 Task: Make in the project CodeCraft an epic 'Virtualization Implementation'. Create in the project CodeCraft an epic 'Cybersecurity Improvements'. Add in the project CodeCraft an epic 'Business Intelligence Development'
Action: Mouse moved to (225, 62)
Screenshot: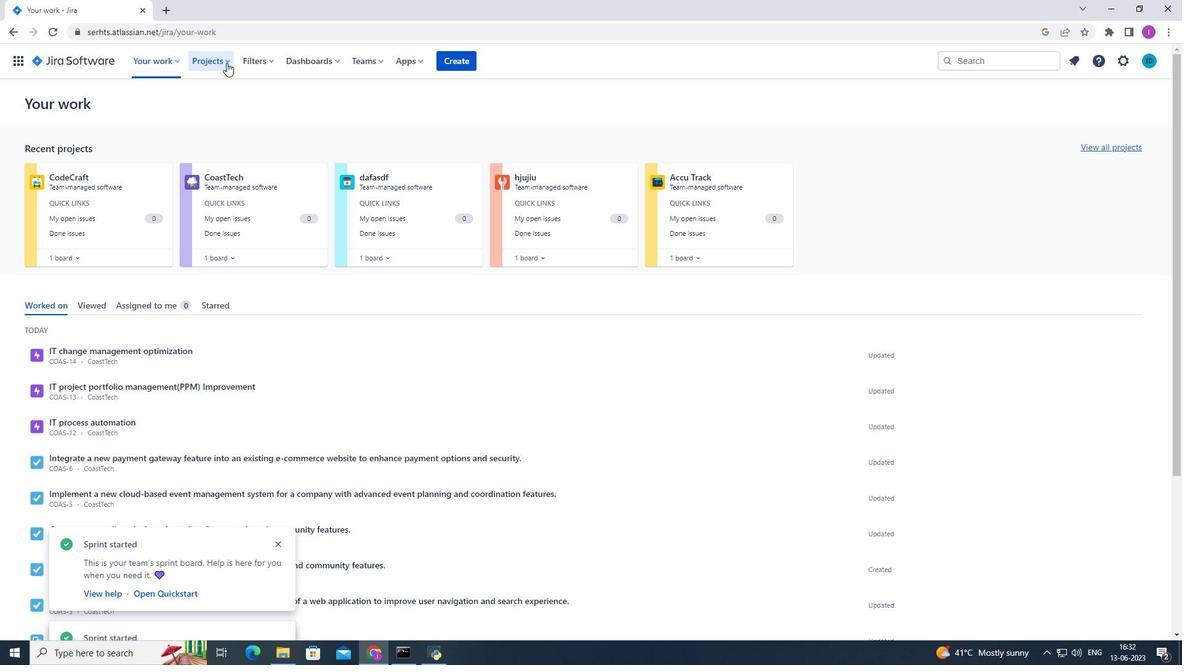 
Action: Mouse pressed left at (225, 62)
Screenshot: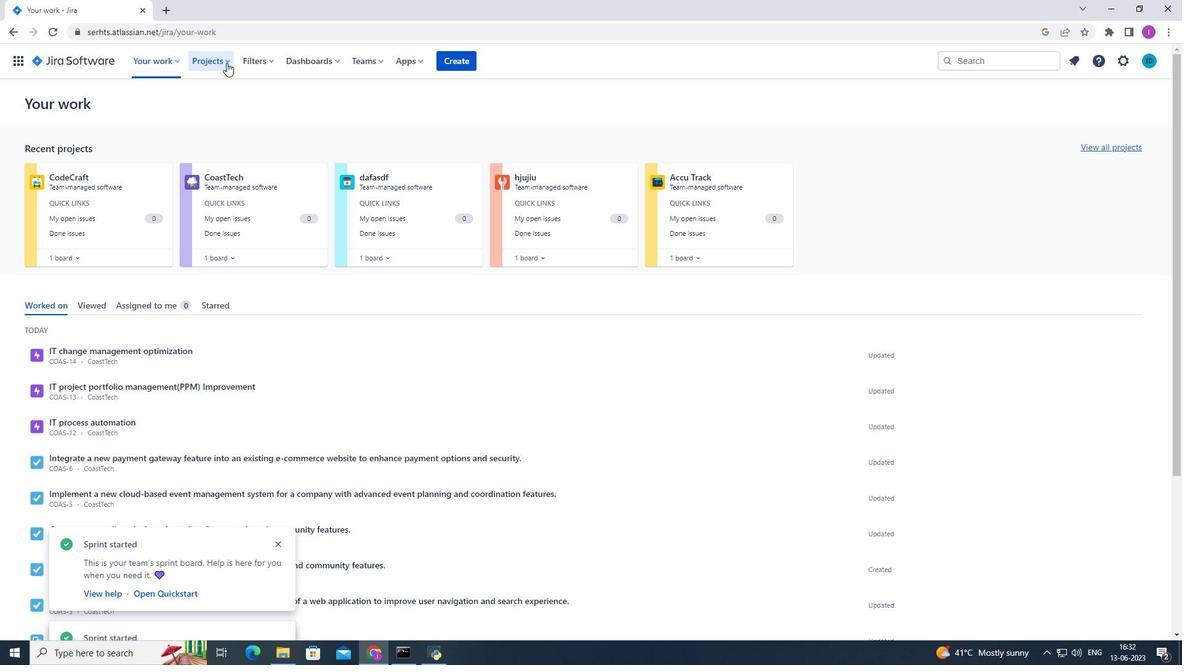 
Action: Mouse moved to (250, 113)
Screenshot: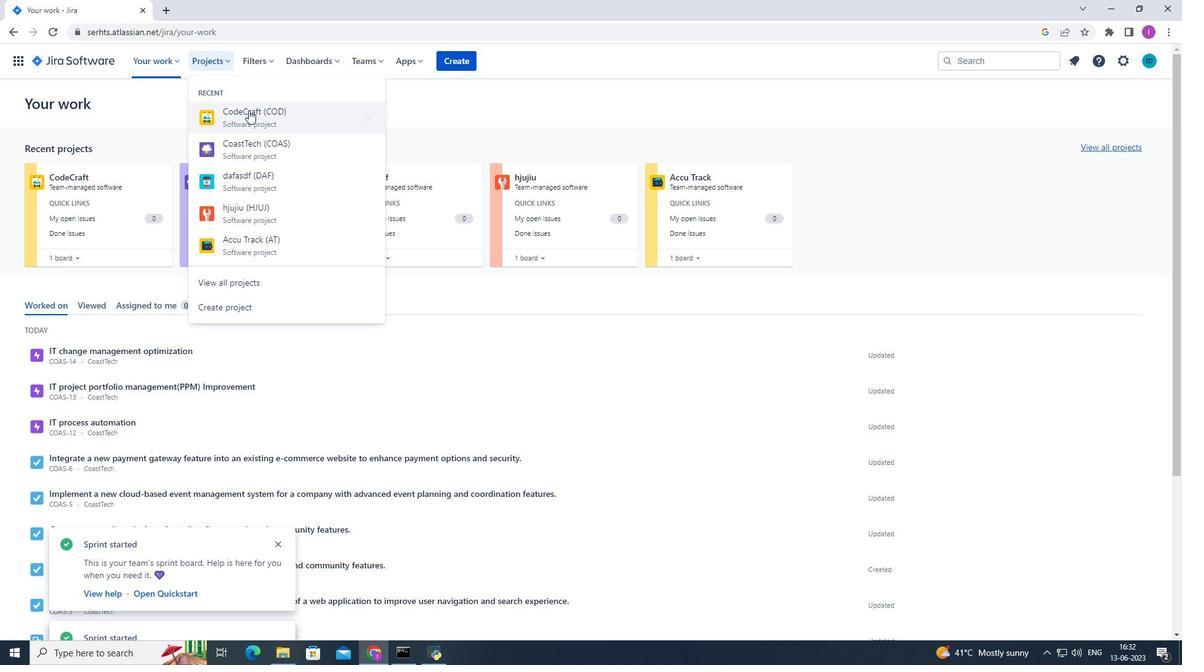 
Action: Mouse pressed left at (250, 113)
Screenshot: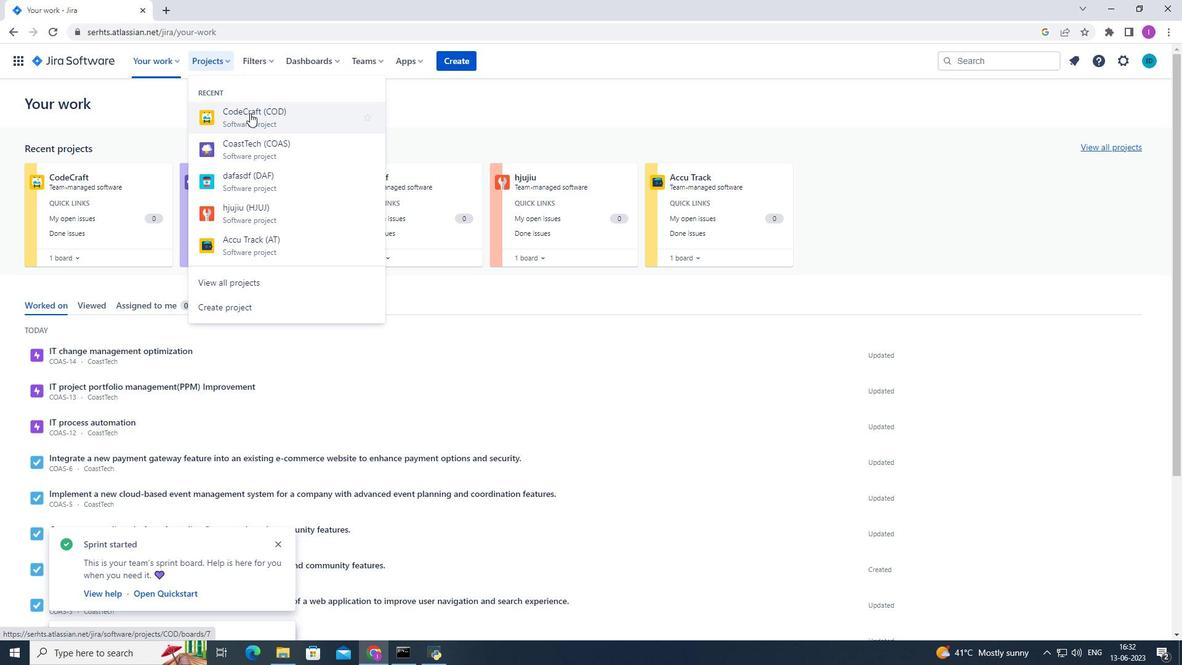 
Action: Mouse moved to (14, 30)
Screenshot: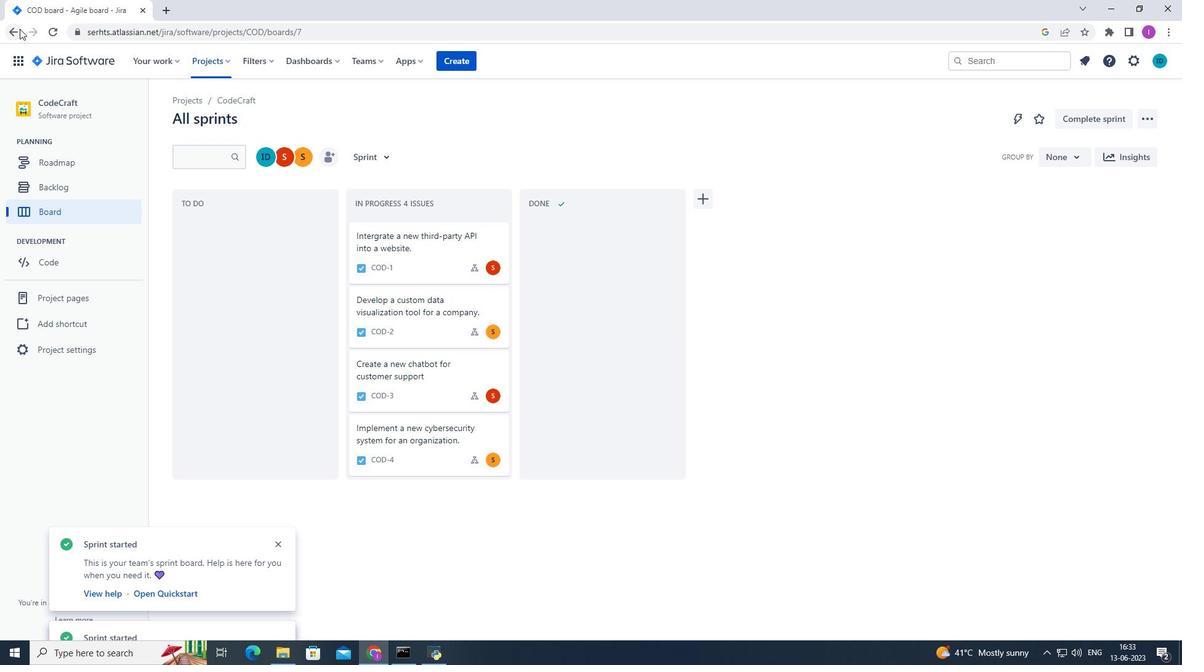
Action: Mouse pressed left at (14, 30)
Screenshot: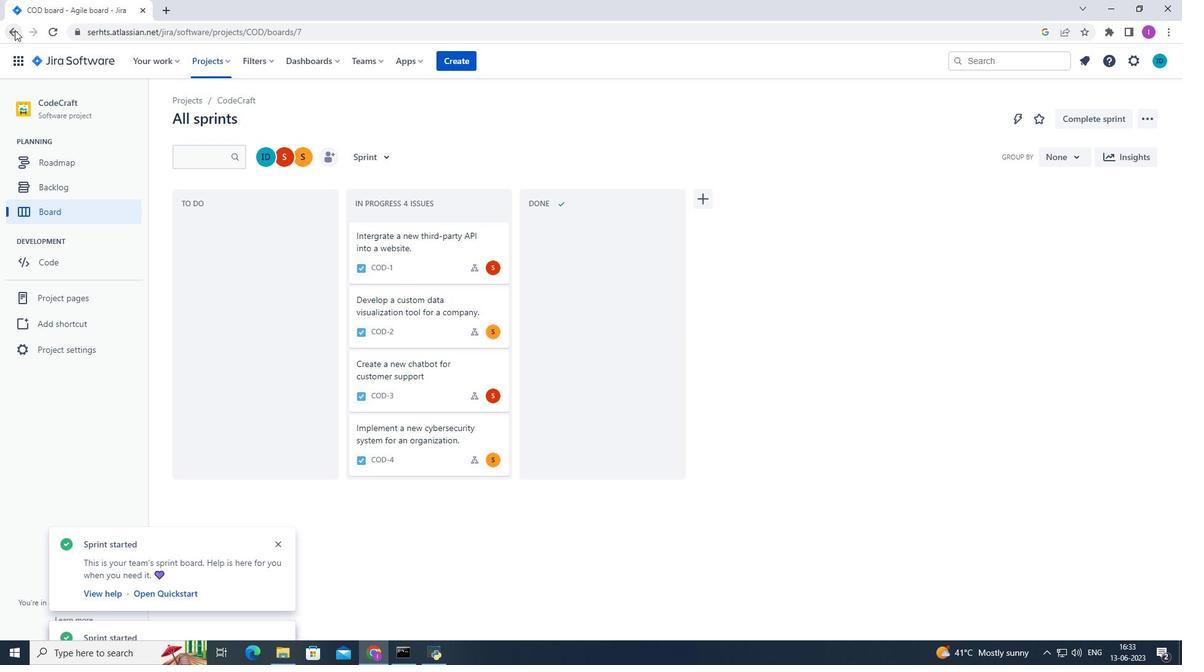 
Action: Mouse moved to (209, 64)
Screenshot: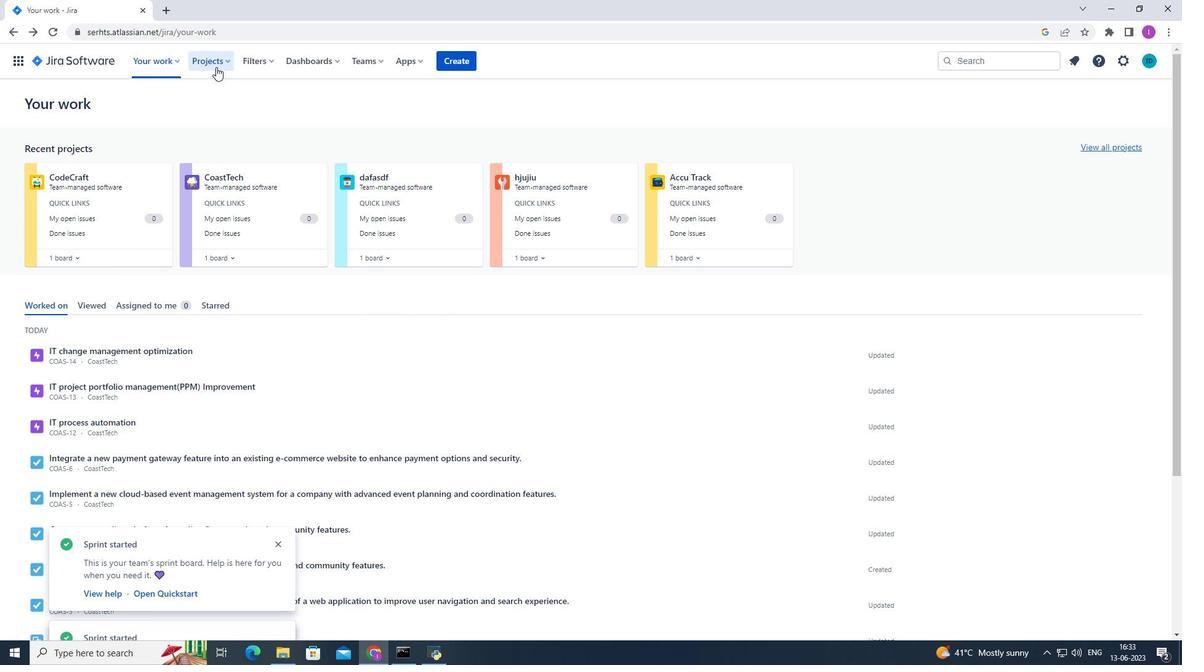 
Action: Mouse pressed left at (209, 64)
Screenshot: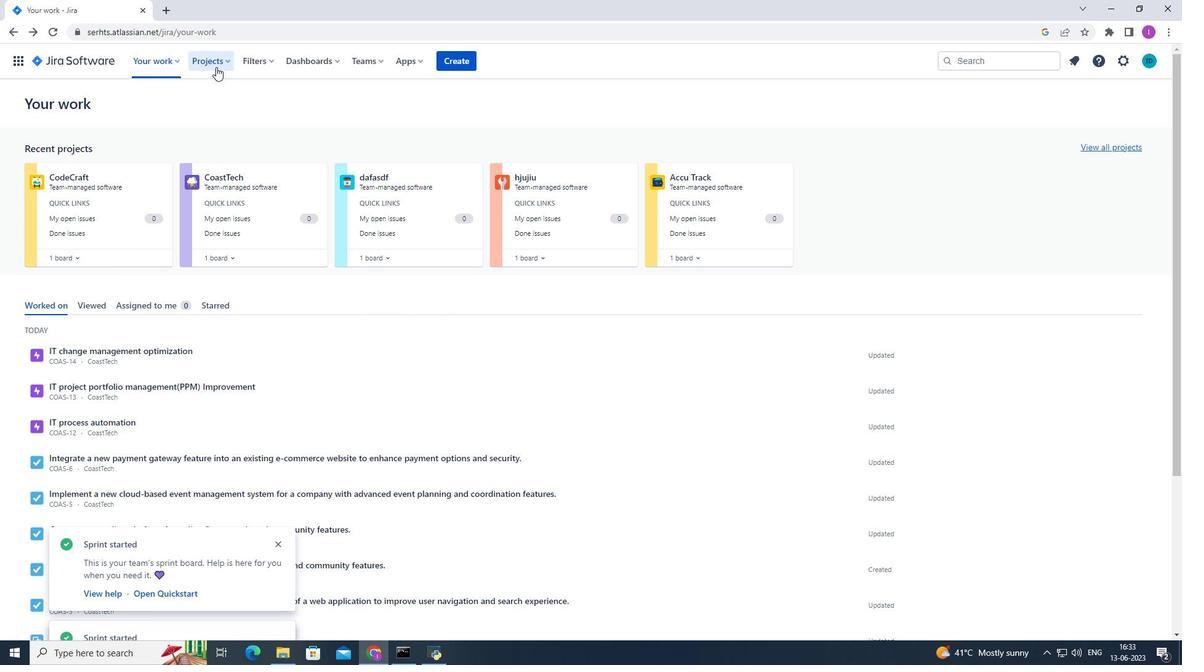
Action: Mouse moved to (261, 108)
Screenshot: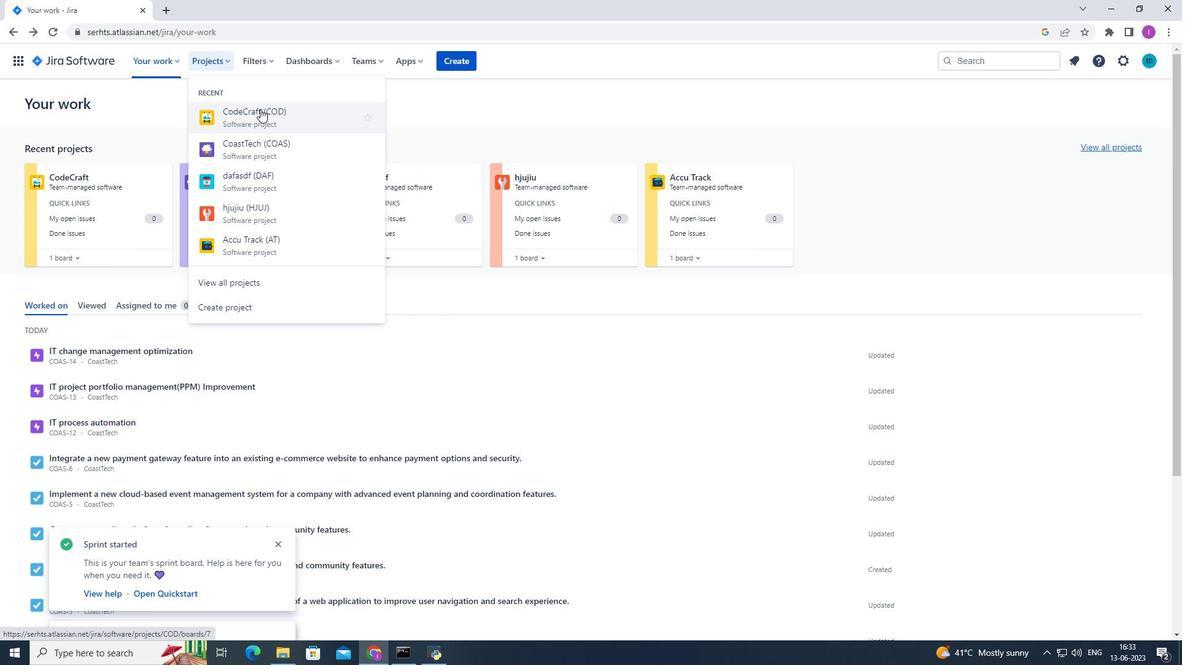 
Action: Mouse pressed left at (261, 108)
Screenshot: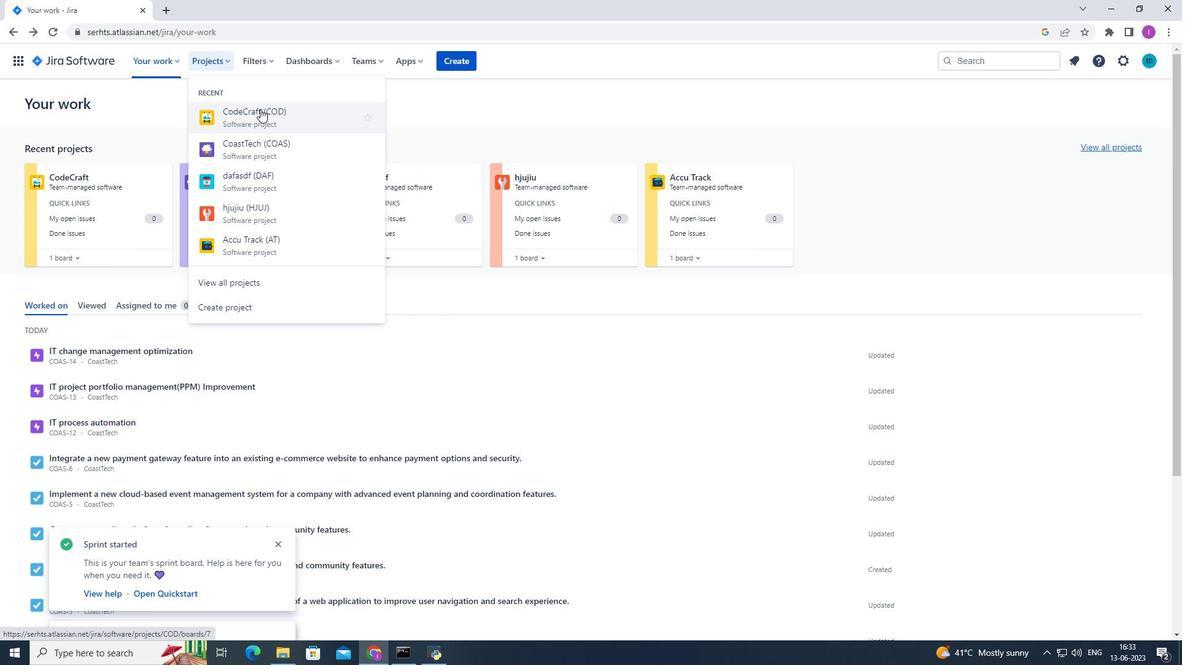 
Action: Mouse moved to (65, 184)
Screenshot: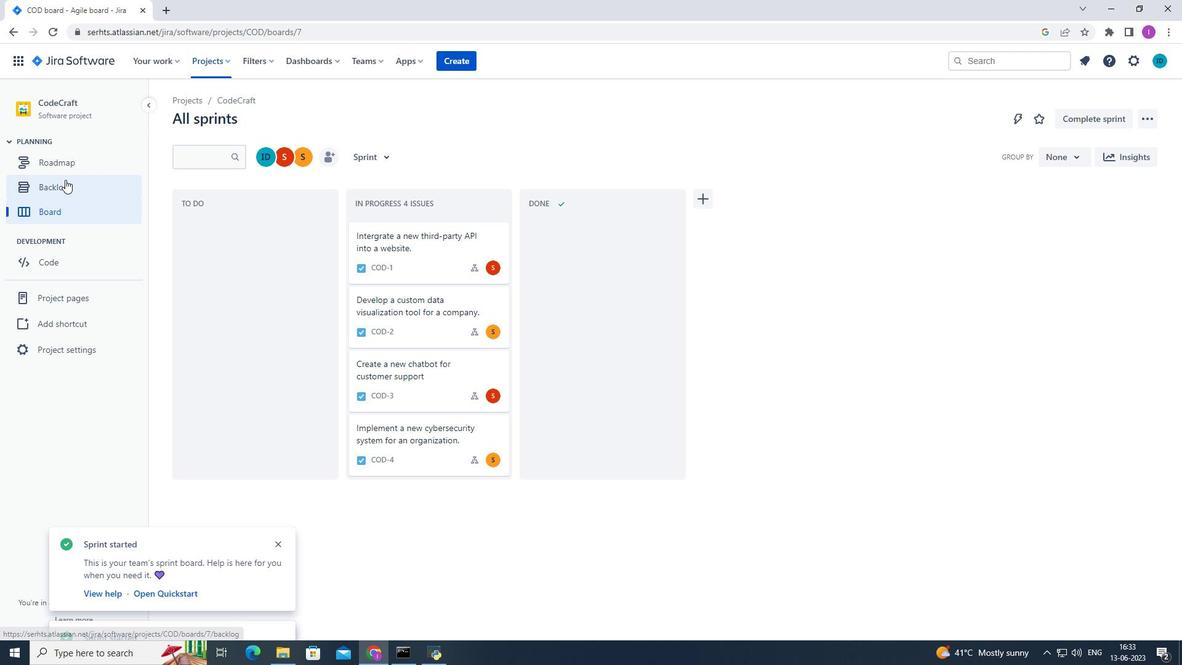 
Action: Mouse pressed left at (65, 184)
Screenshot: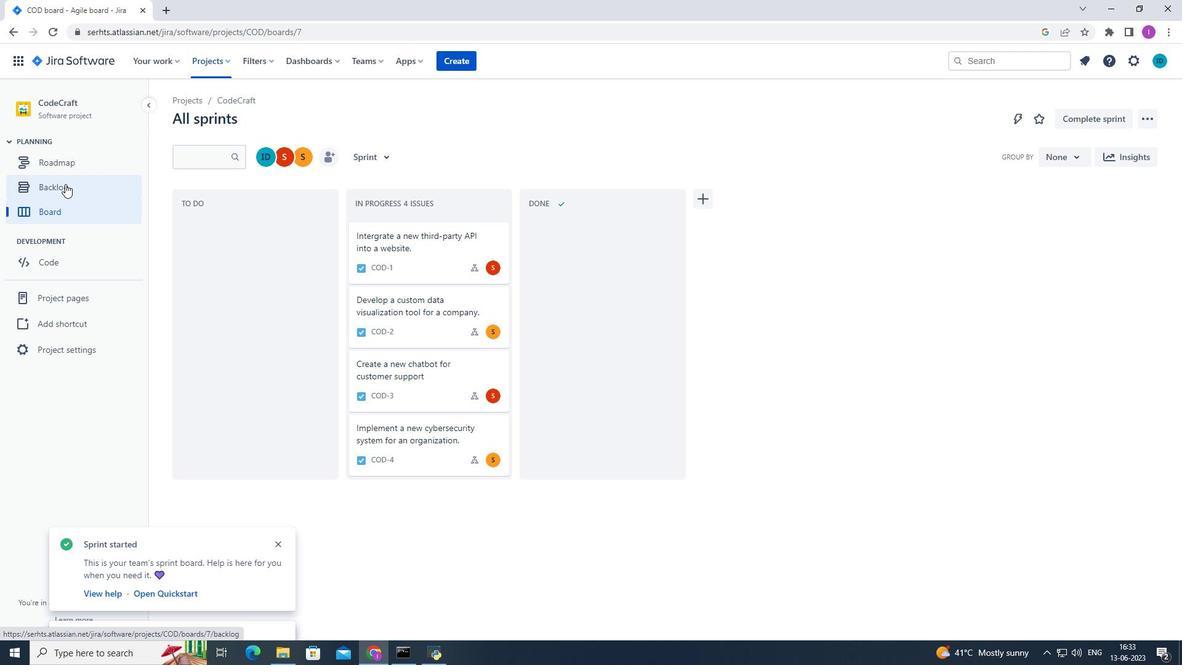 
Action: Mouse moved to (264, 423)
Screenshot: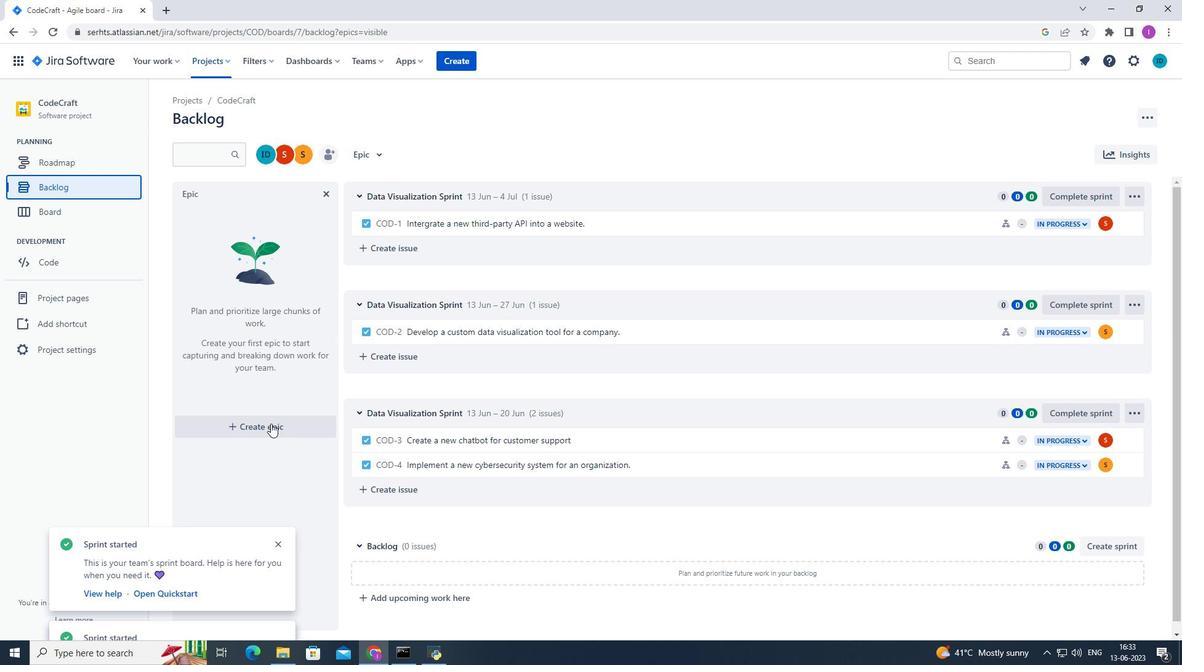 
Action: Mouse pressed left at (264, 423)
Screenshot: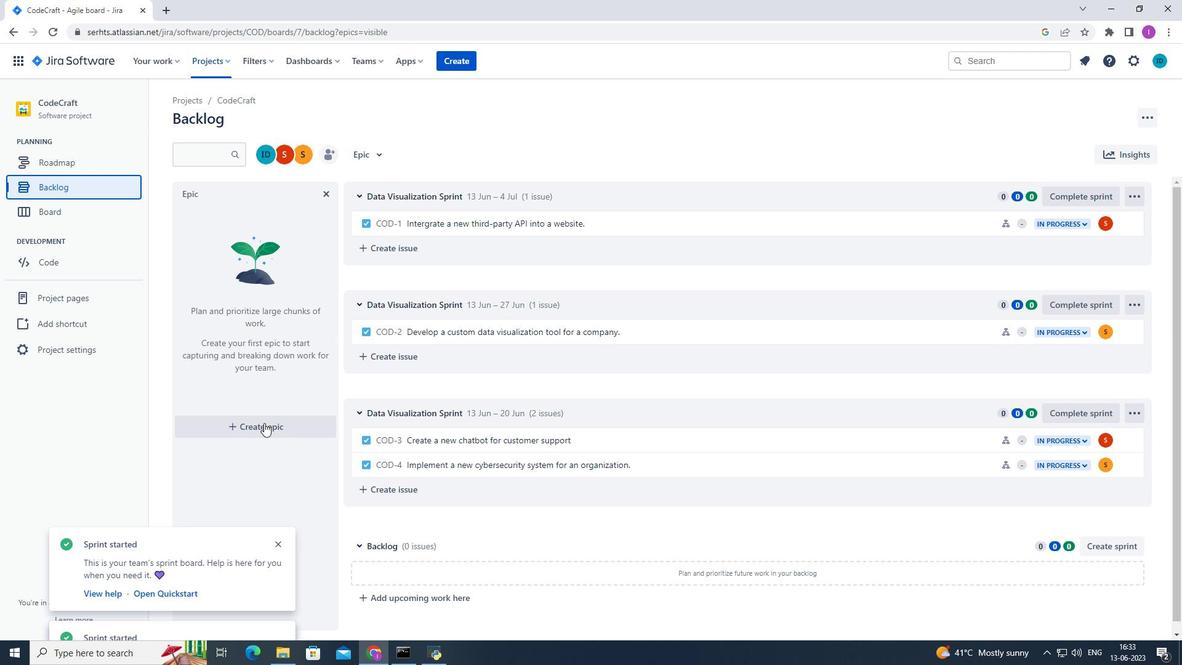 
Action: Mouse moved to (285, 429)
Screenshot: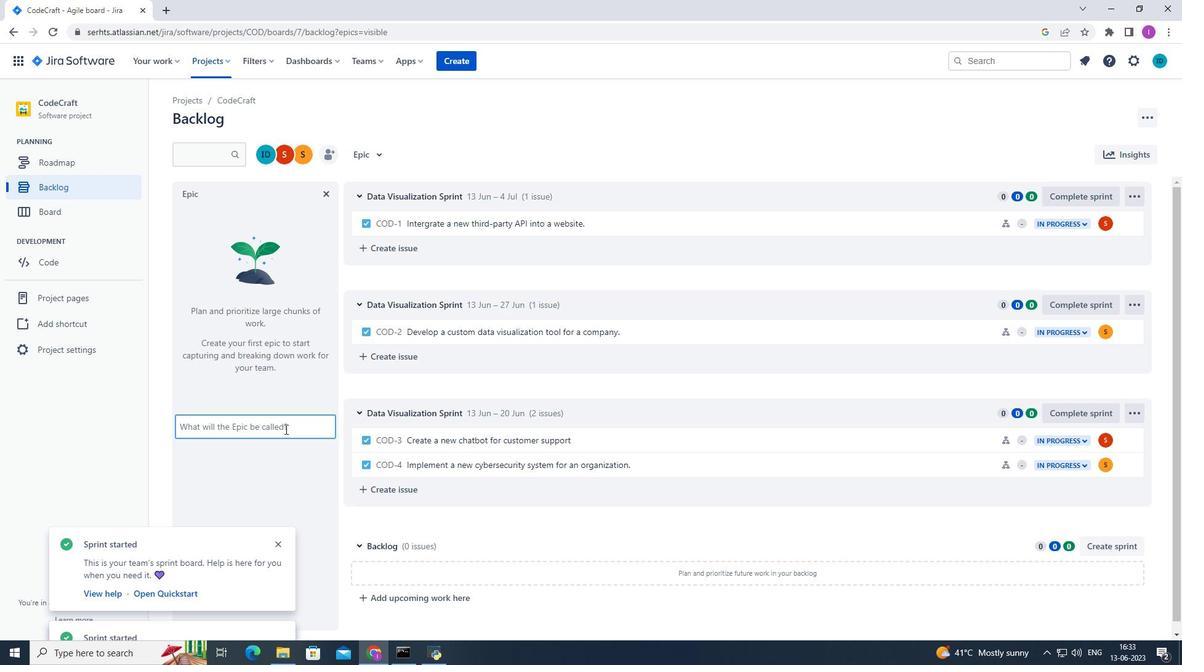 
Action: Key pressed <Key.shift><Key.shift>Virtualization<Key.space><Key.shift>Implement
Screenshot: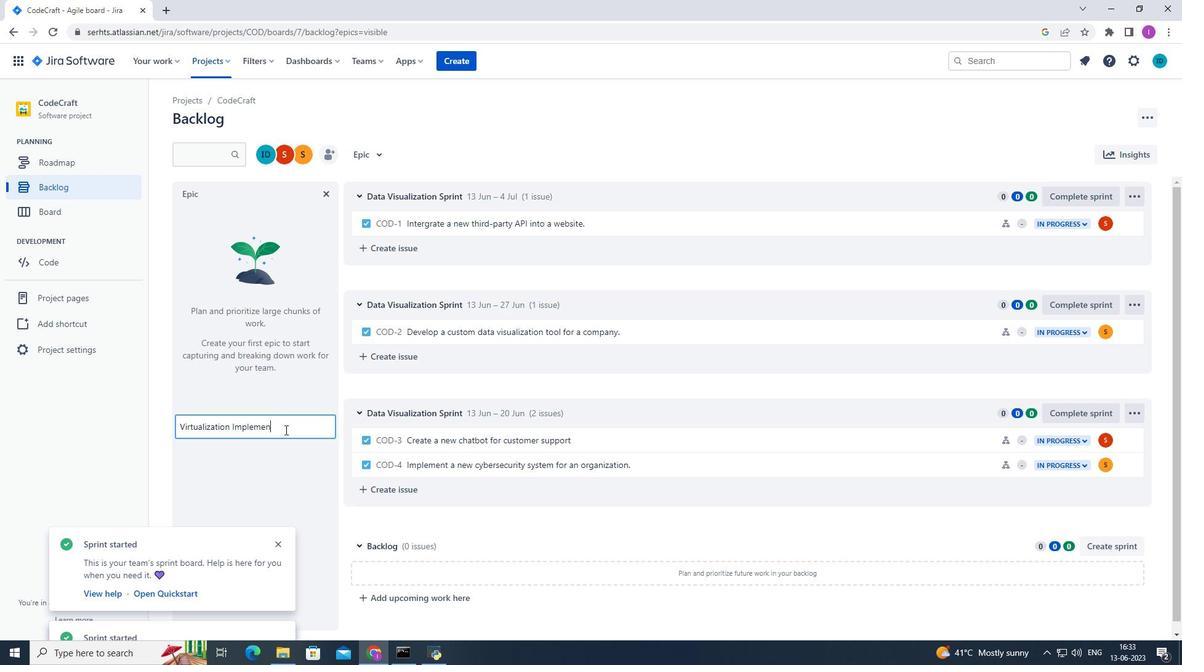 
Action: Mouse moved to (285, 429)
Screenshot: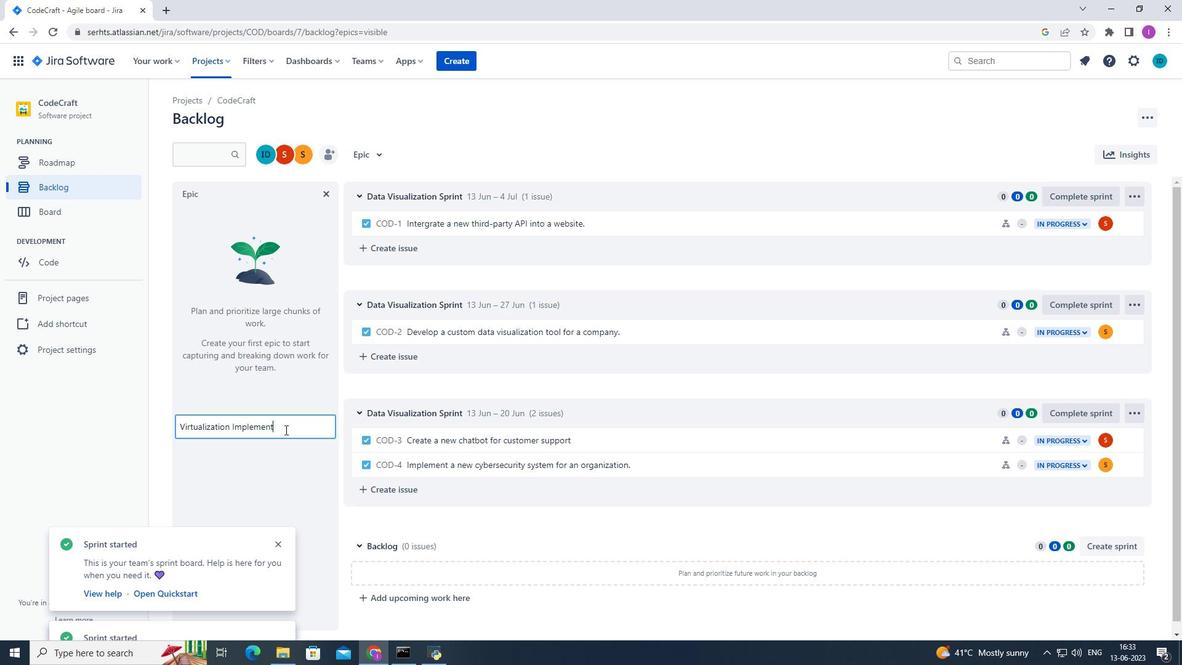
Action: Key pressed ation
Screenshot: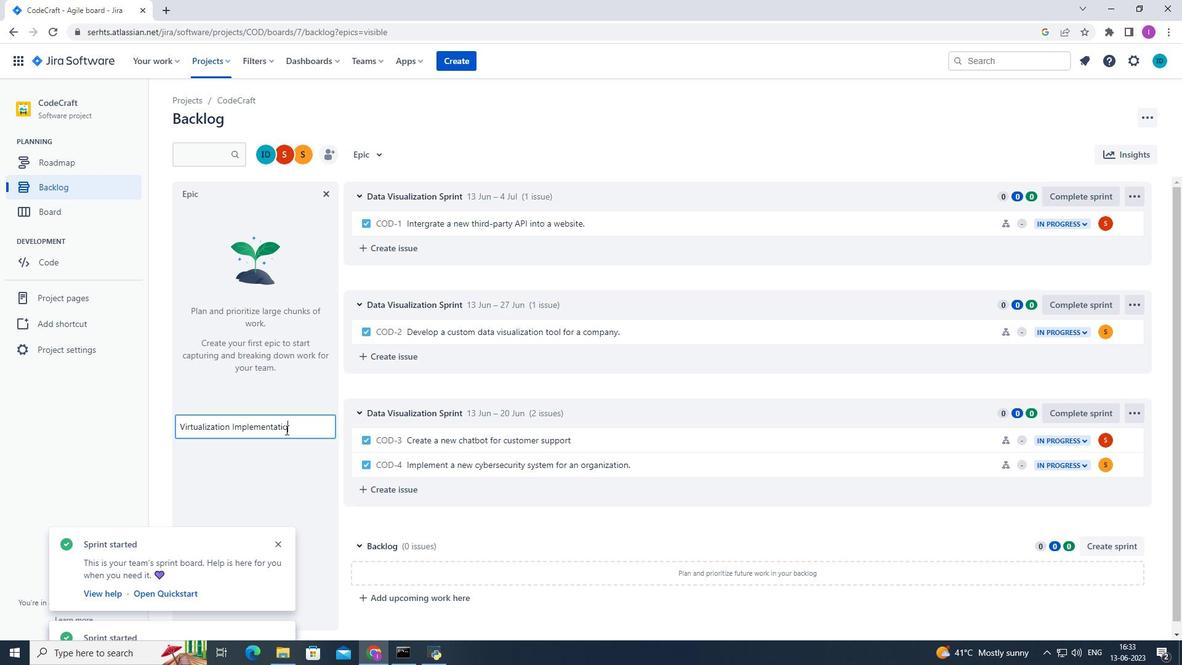 
Action: Mouse moved to (277, 540)
Screenshot: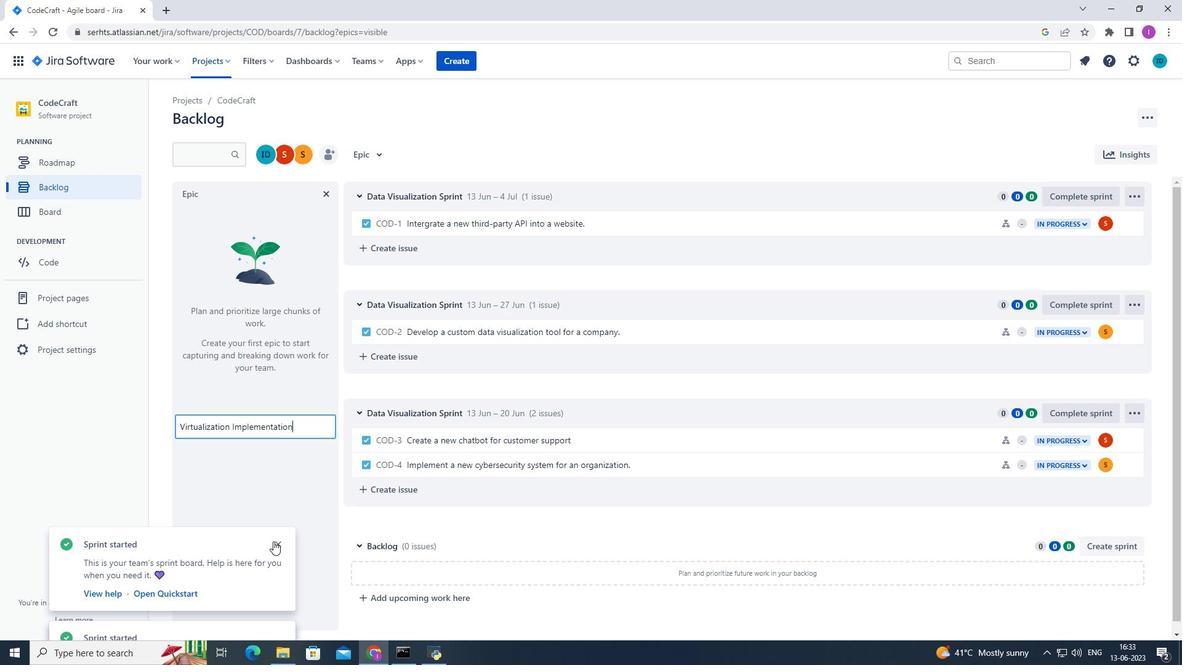 
Action: Mouse pressed left at (277, 540)
Screenshot: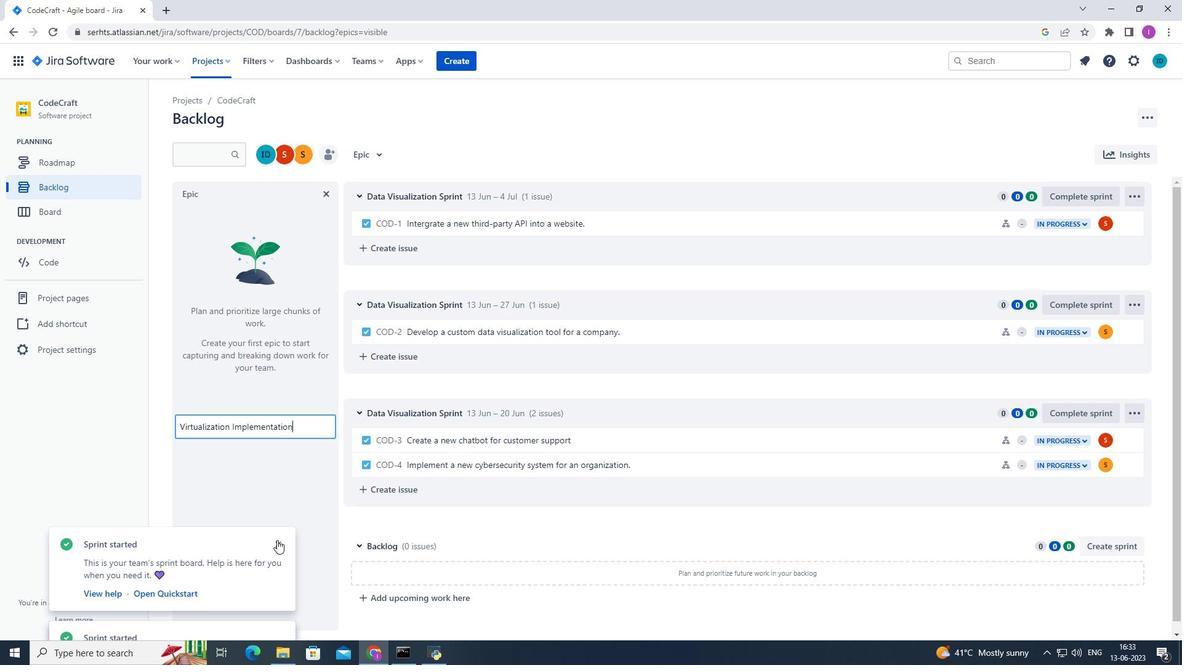 
Action: Mouse moved to (297, 418)
Screenshot: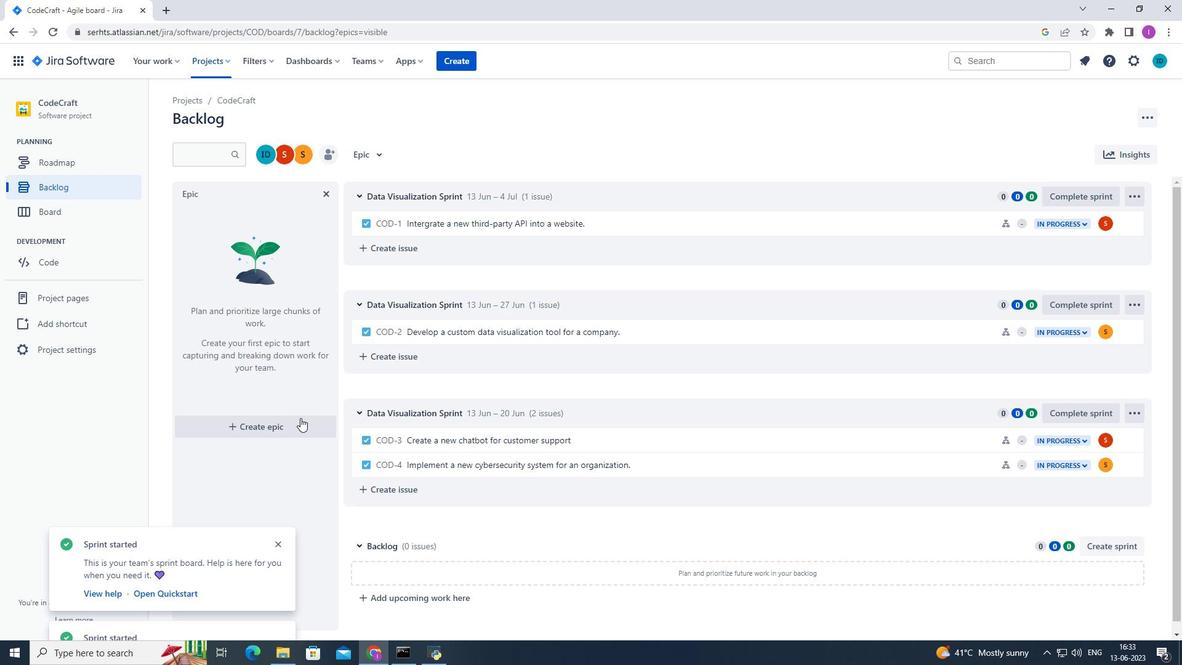 
Action: Mouse pressed left at (297, 418)
Screenshot: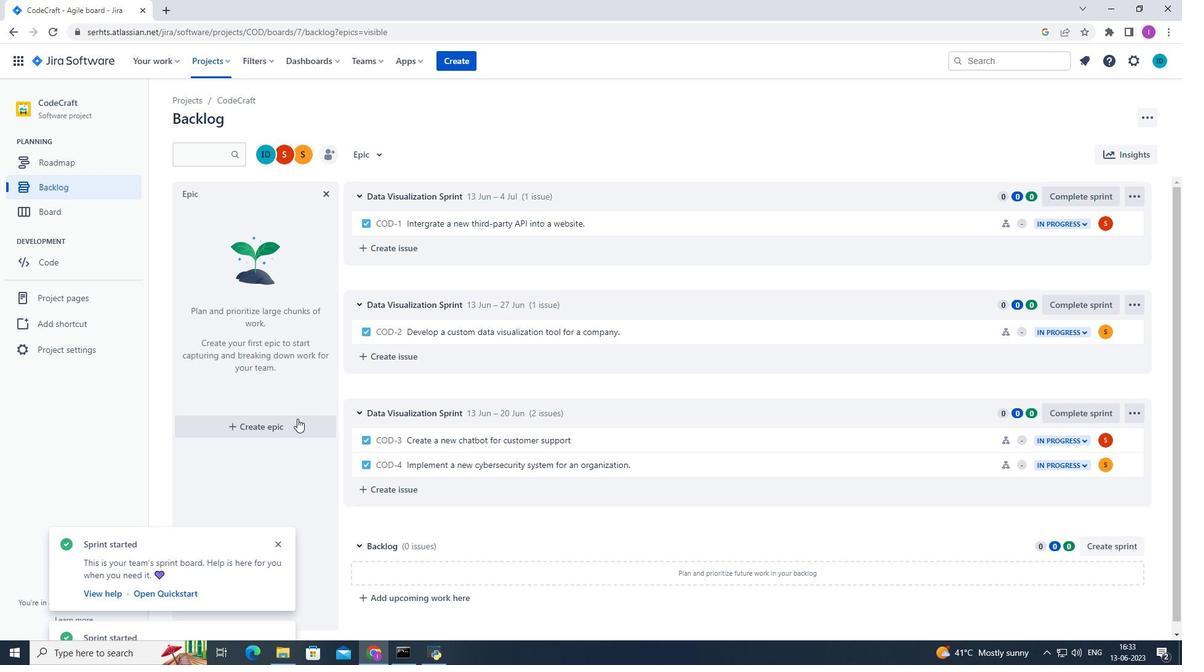
Action: Mouse moved to (306, 433)
Screenshot: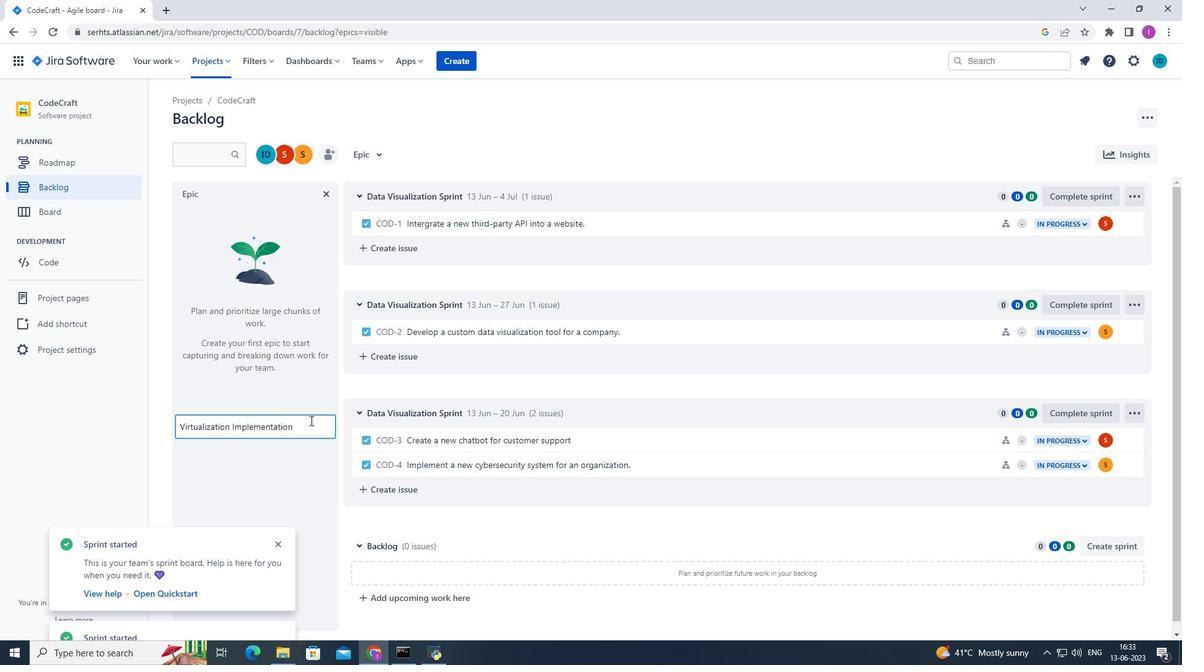 
Action: Key pressed <Key.enter>
Screenshot: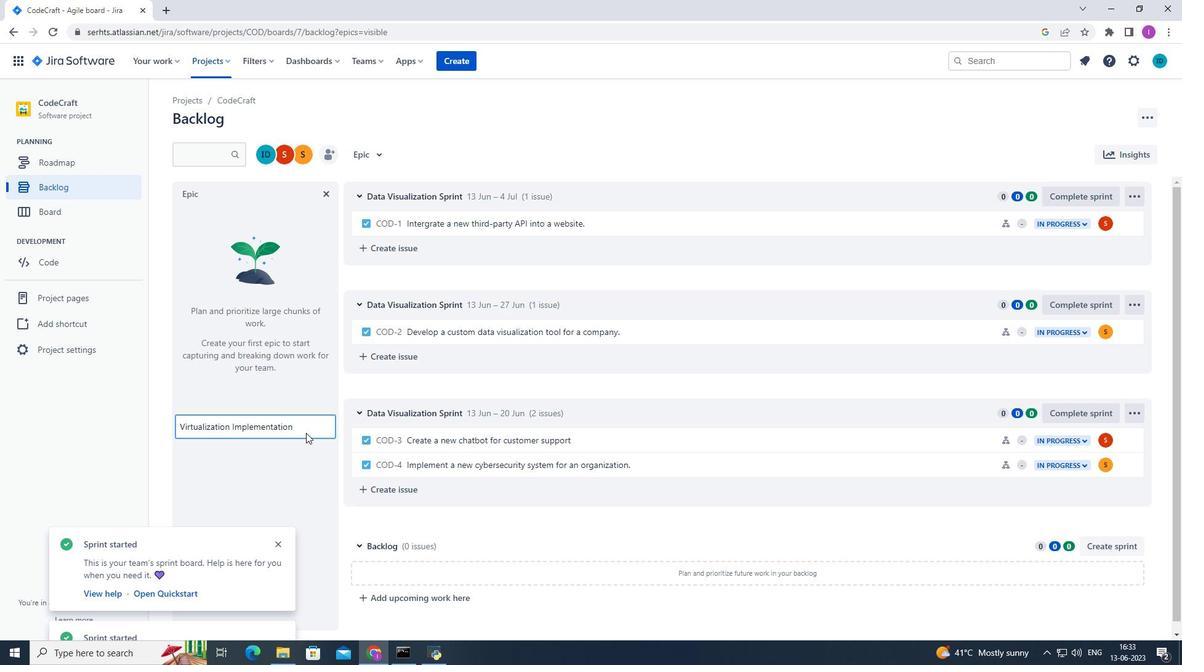 
Action: Mouse moved to (231, 278)
Screenshot: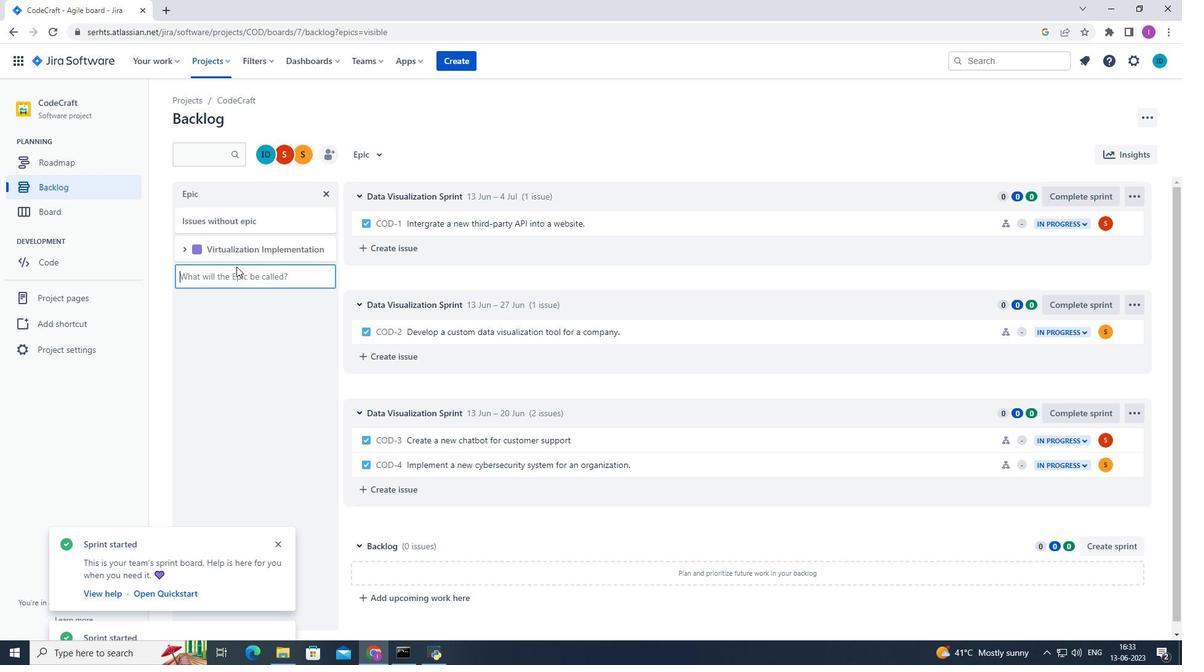 
Action: Mouse pressed left at (231, 278)
Screenshot: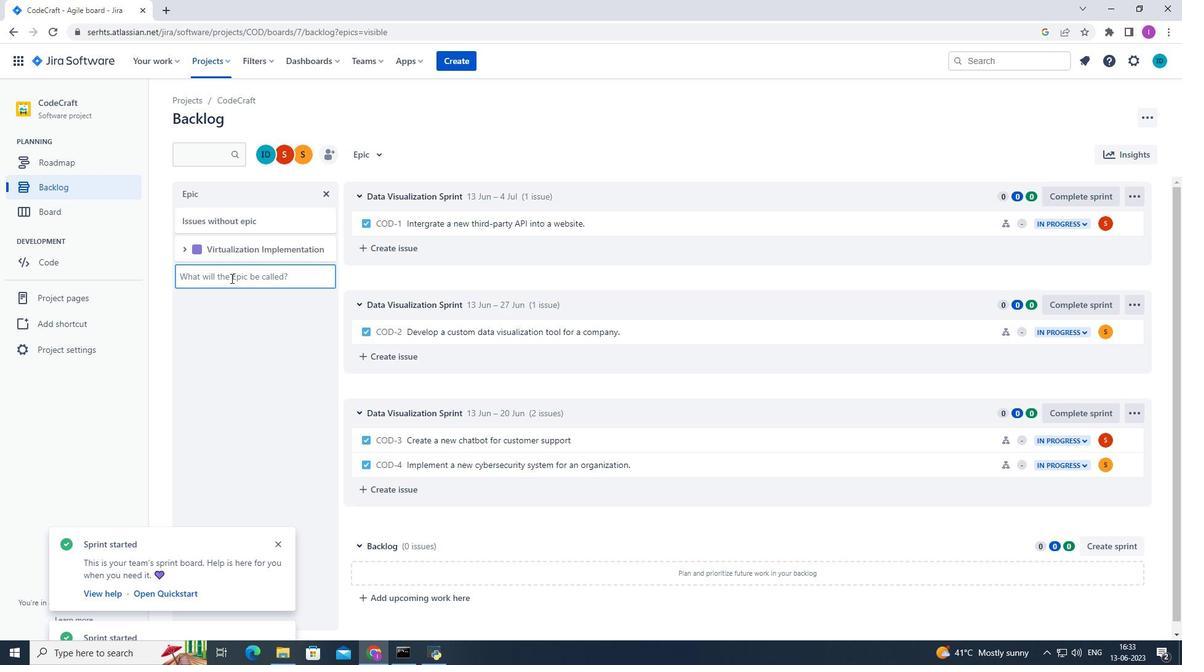 
Action: Mouse moved to (239, 277)
Screenshot: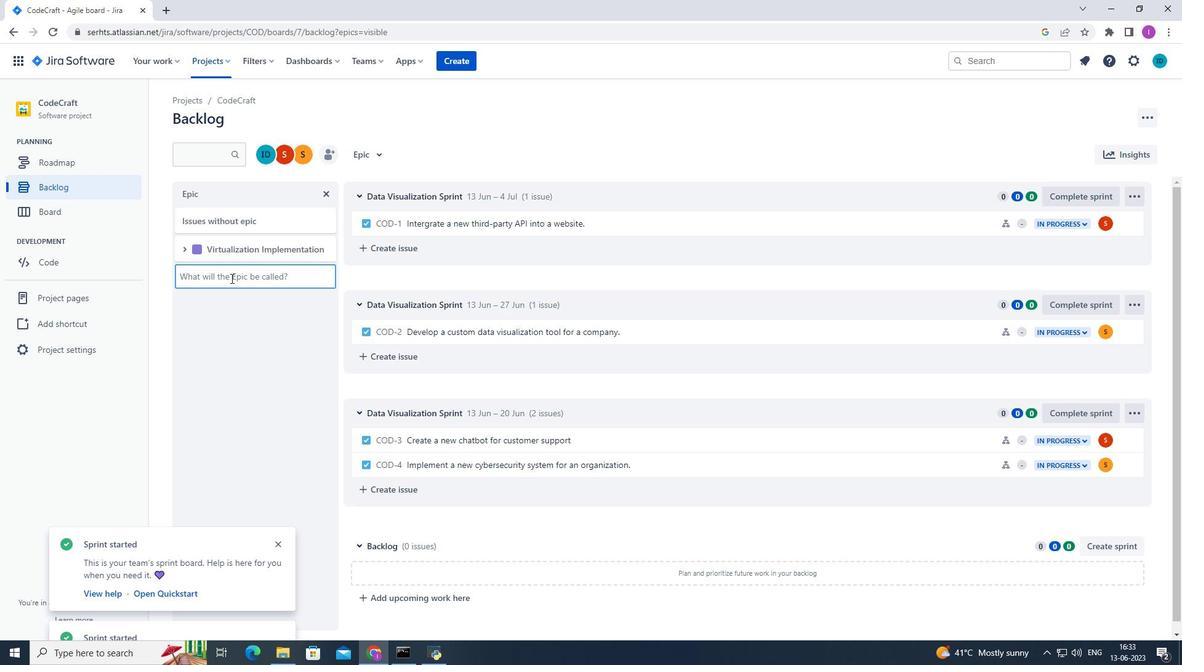 
Action: Key pressed <Key.shift><Key.shift><Key.shift><Key.shift><Key.shift><Key.shift><Key.shift>Cybersecurity<Key.space><Key.shift>Improvements<Key.enter>
Screenshot: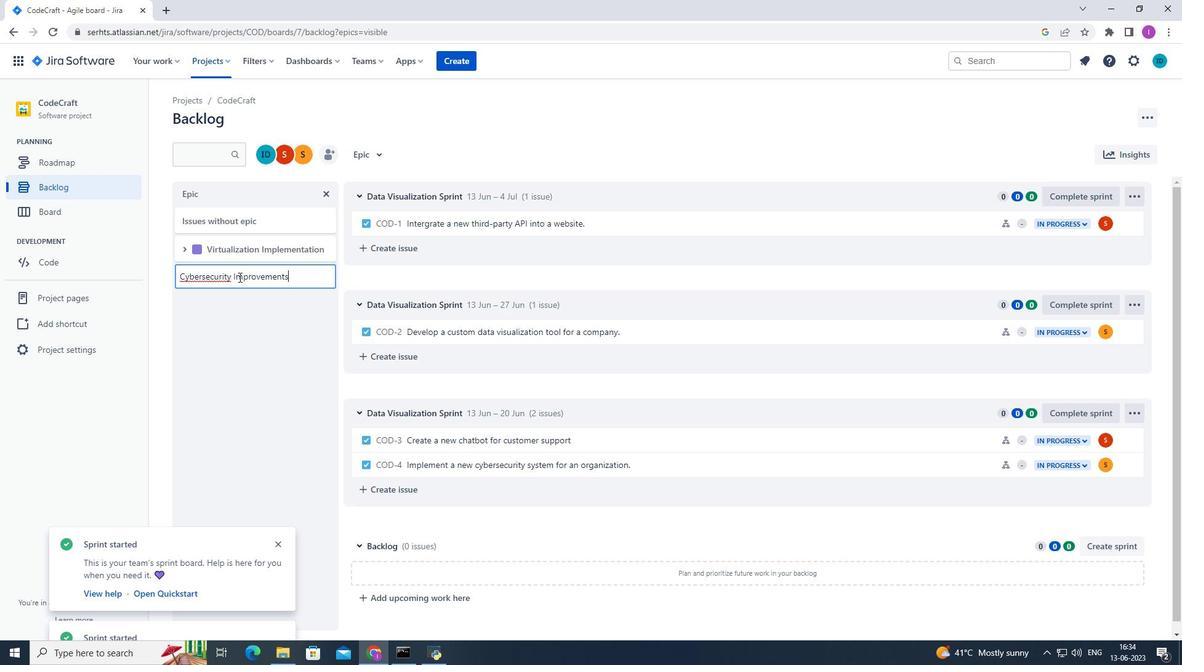 
Action: Mouse moved to (222, 314)
Screenshot: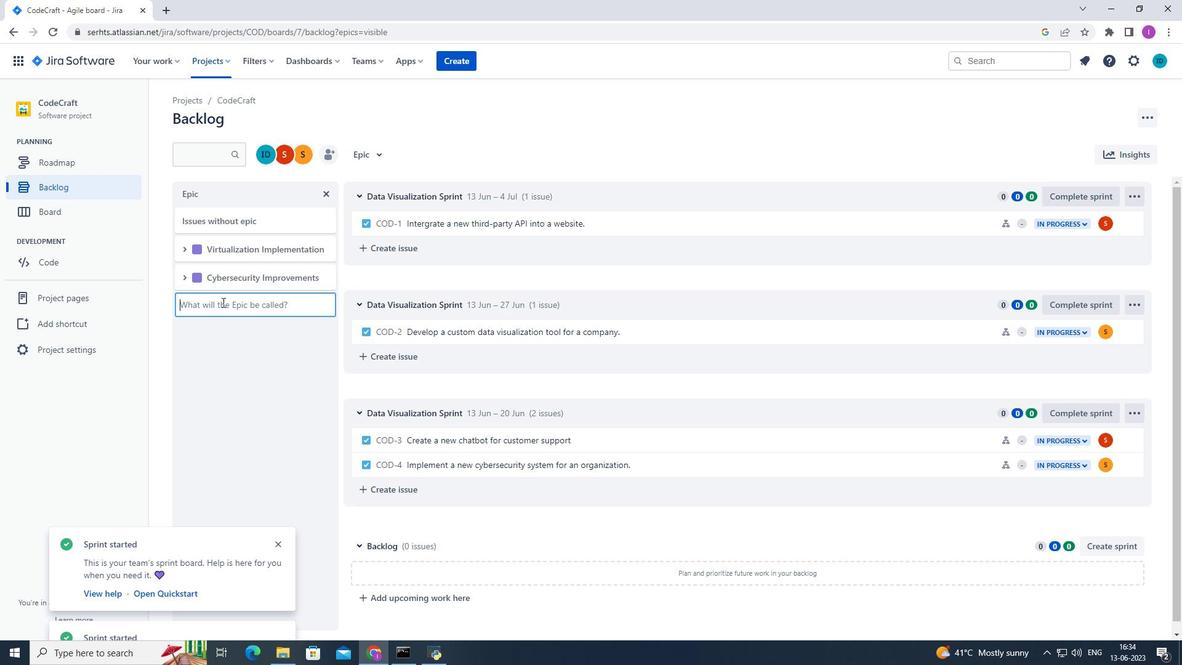 
Action: Mouse pressed left at (222, 314)
Screenshot: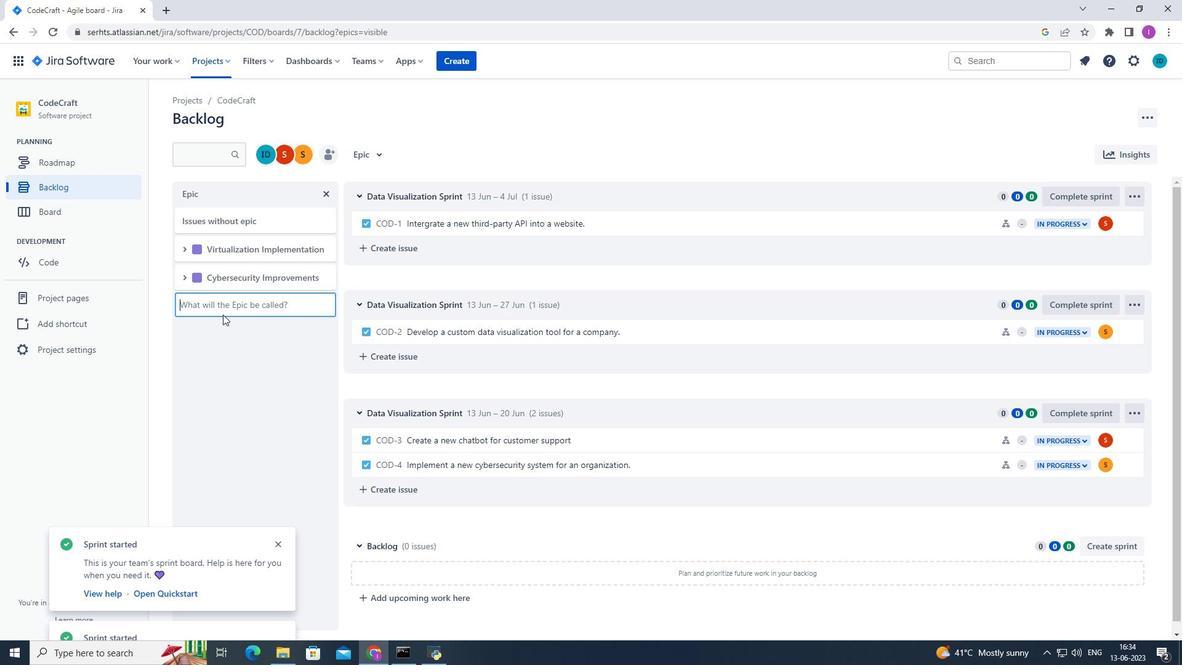 
Action: Mouse moved to (240, 295)
Screenshot: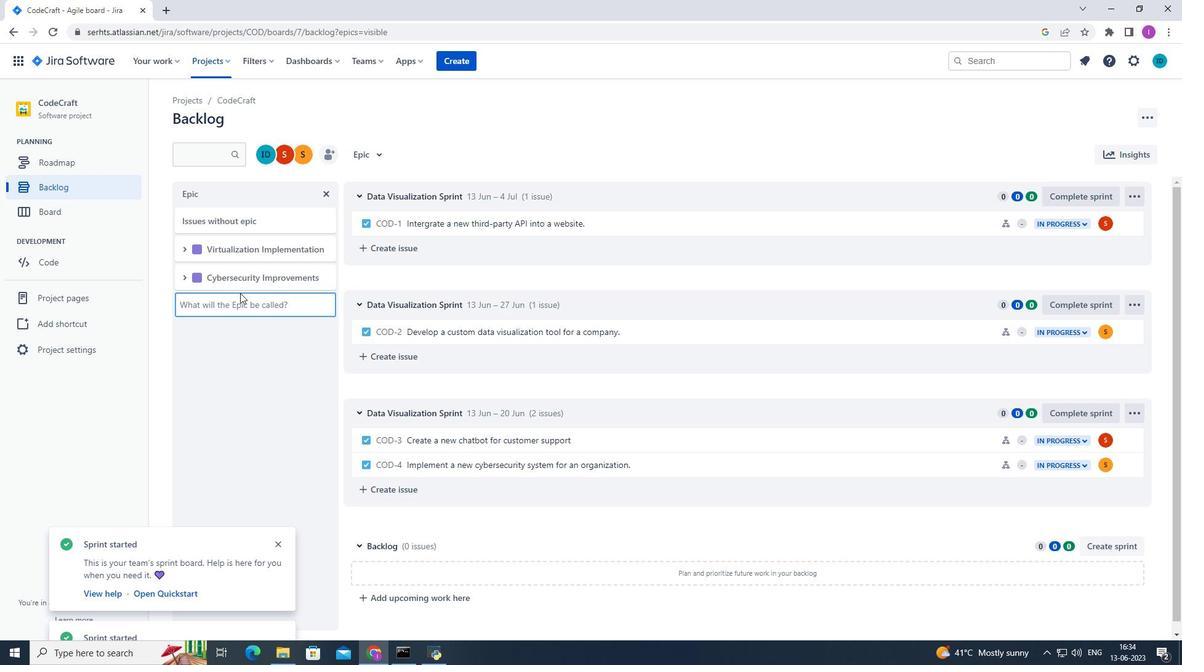
Action: Mouse pressed left at (240, 295)
Screenshot: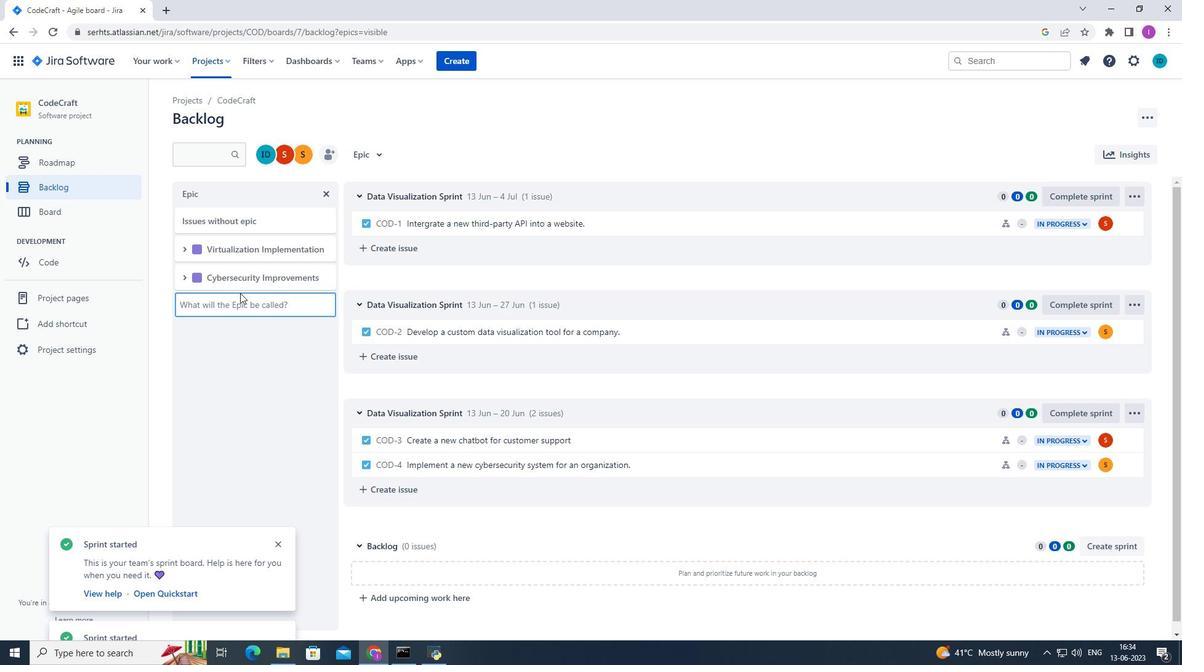 
Action: Mouse moved to (215, 303)
Screenshot: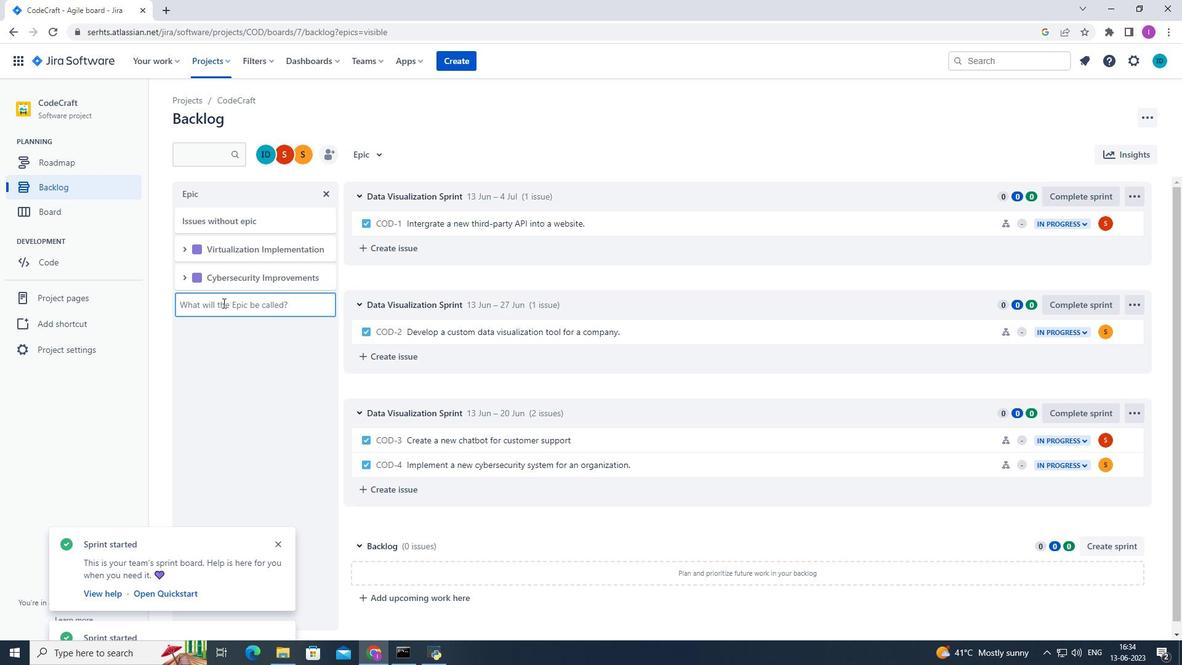 
Action: Mouse pressed left at (215, 303)
Screenshot: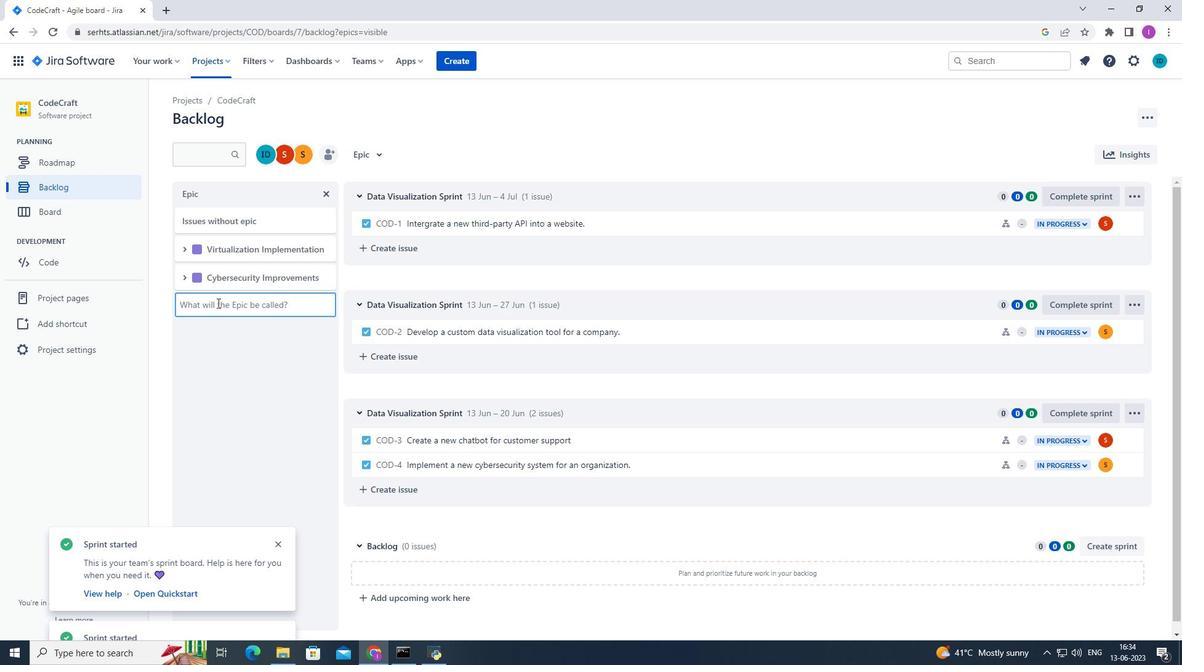 
Action: Mouse moved to (216, 302)
Screenshot: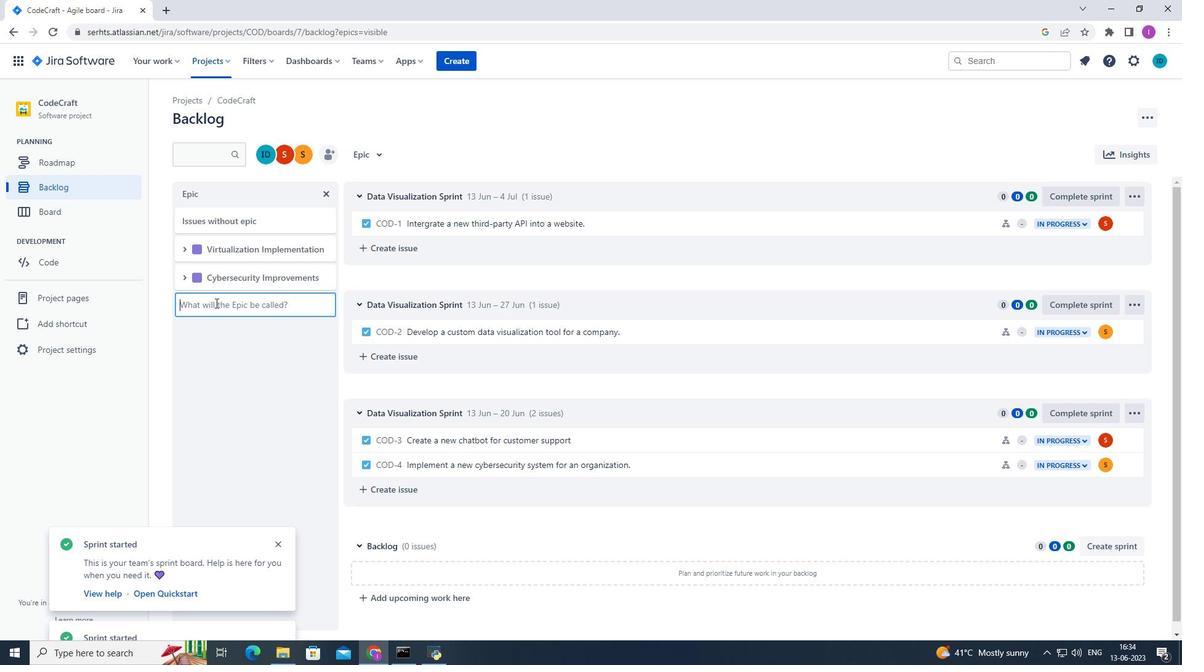 
Action: Key pressed <Key.shift>Business<Key.space><Key.shift>Intelligence<Key.space><Key.shift>Development<Key.enter>
Screenshot: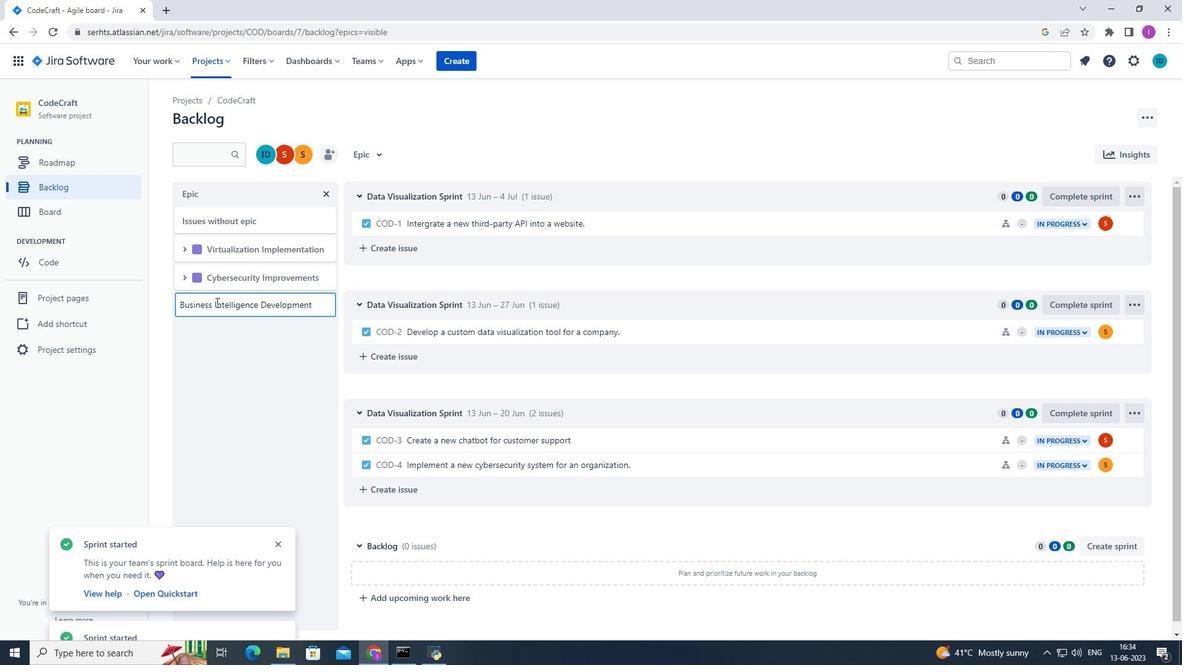 
Action: Mouse moved to (234, 525)
Screenshot: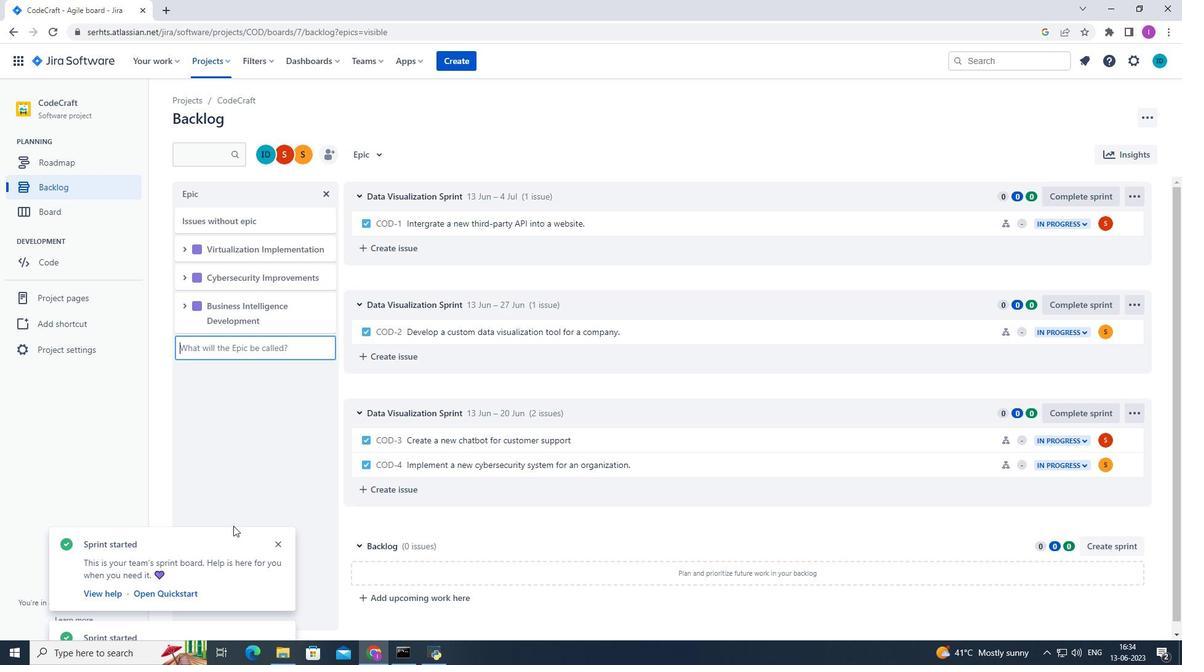 
